 Task: Create in the project ZeroG in Backlog an issue 'Implement a new cloud-based solution for the native application. ', assign it to team member softage.1@softage.net and change the status to IN PROGRESS.
Action: Mouse moved to (201, 52)
Screenshot: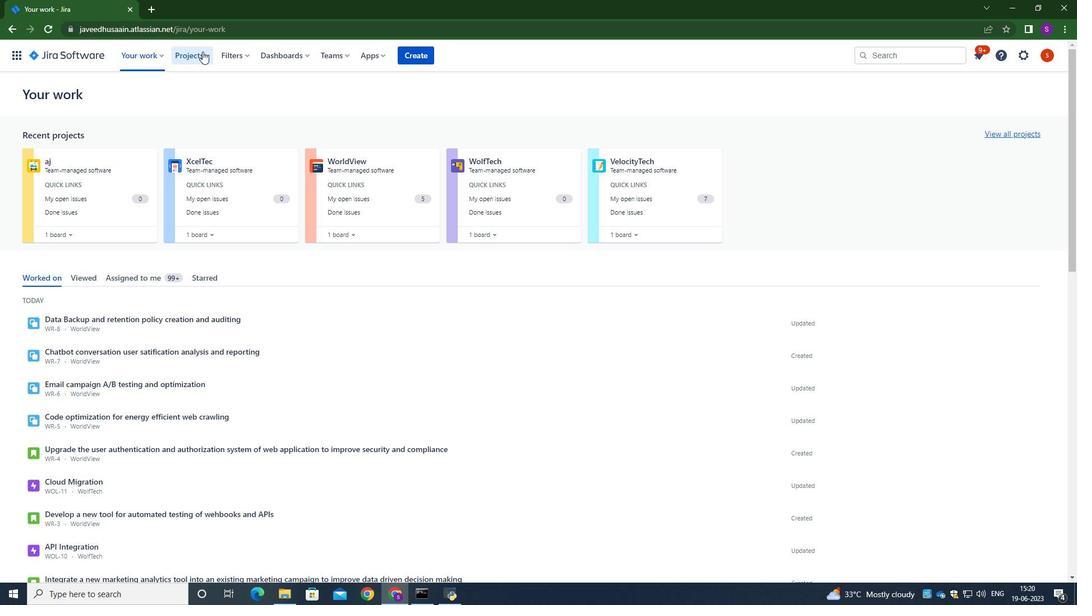 
Action: Mouse pressed left at (201, 52)
Screenshot: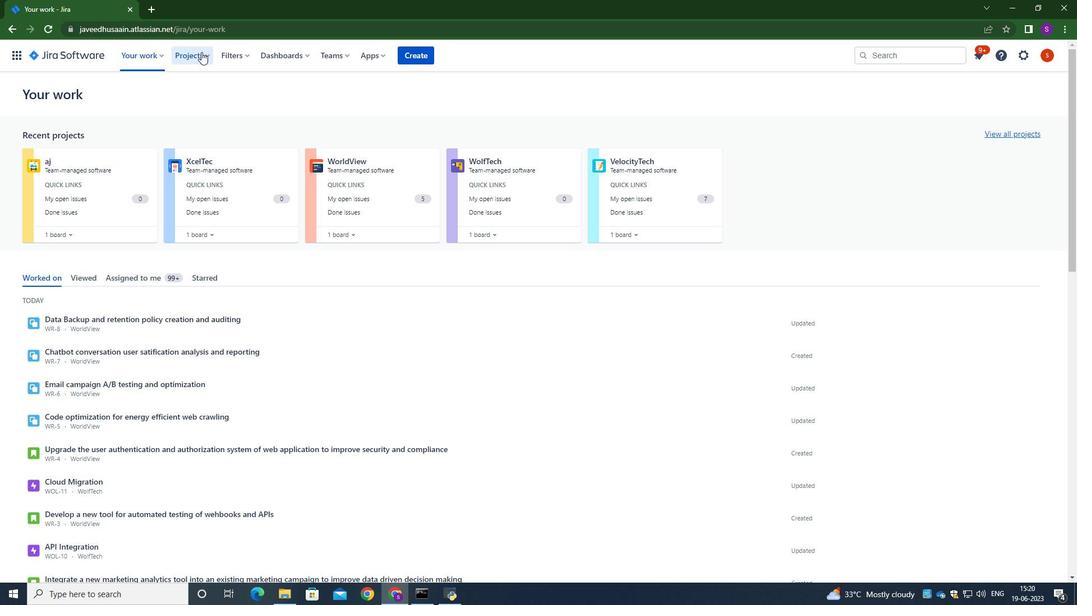 
Action: Mouse moved to (236, 112)
Screenshot: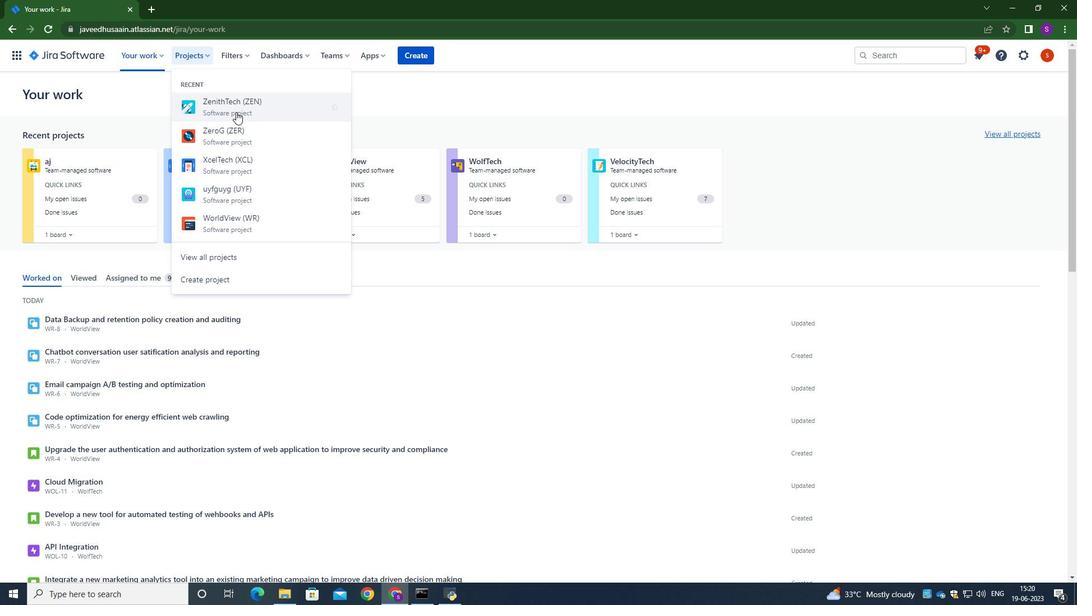 
Action: Mouse pressed left at (236, 112)
Screenshot: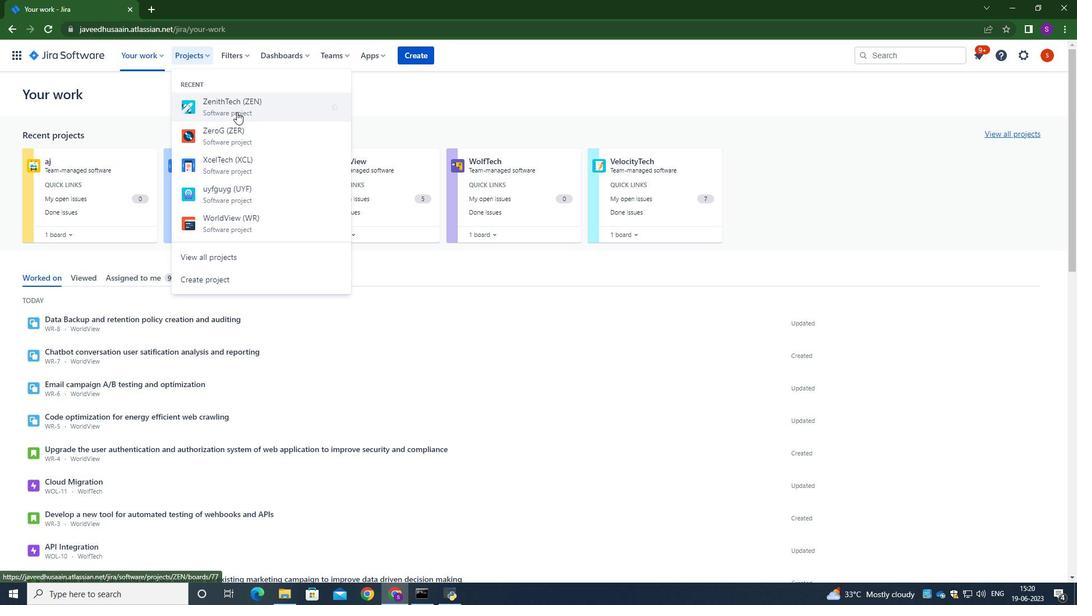 
Action: Mouse moved to (203, 55)
Screenshot: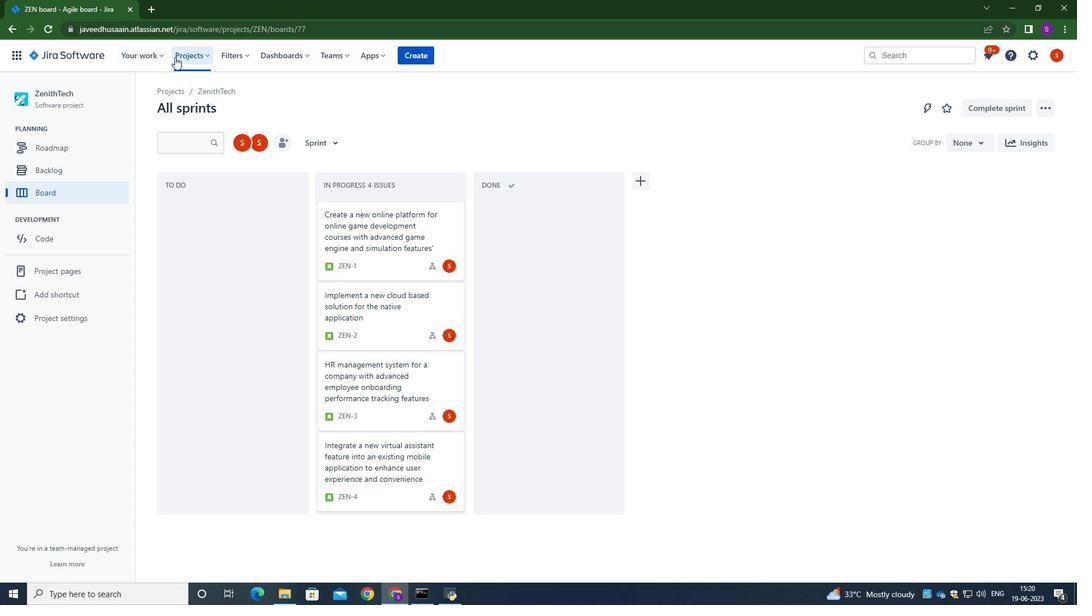 
Action: Mouse pressed left at (203, 55)
Screenshot: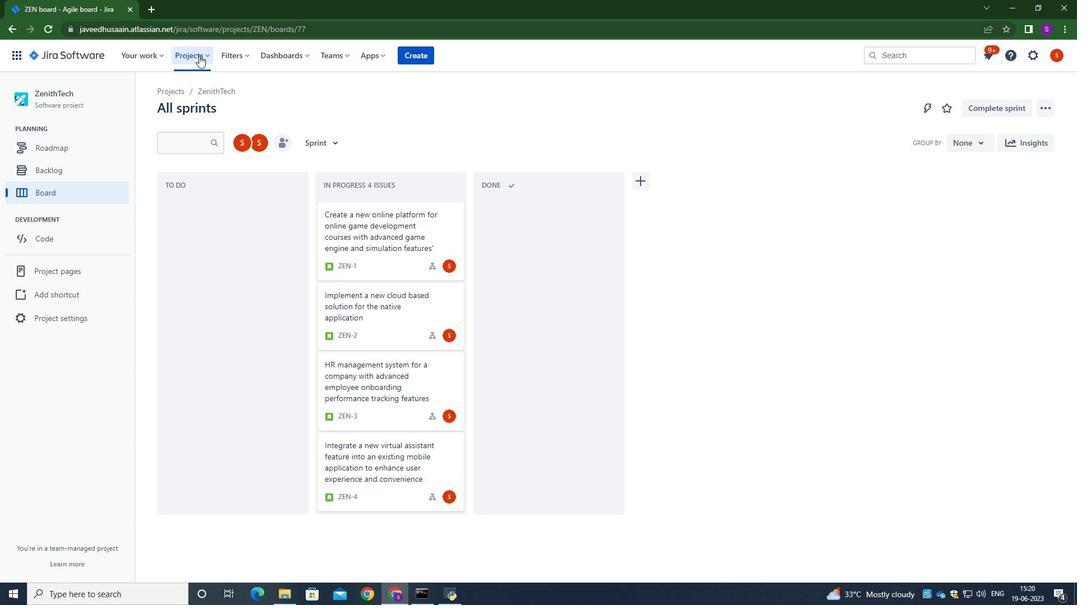 
Action: Mouse moved to (224, 139)
Screenshot: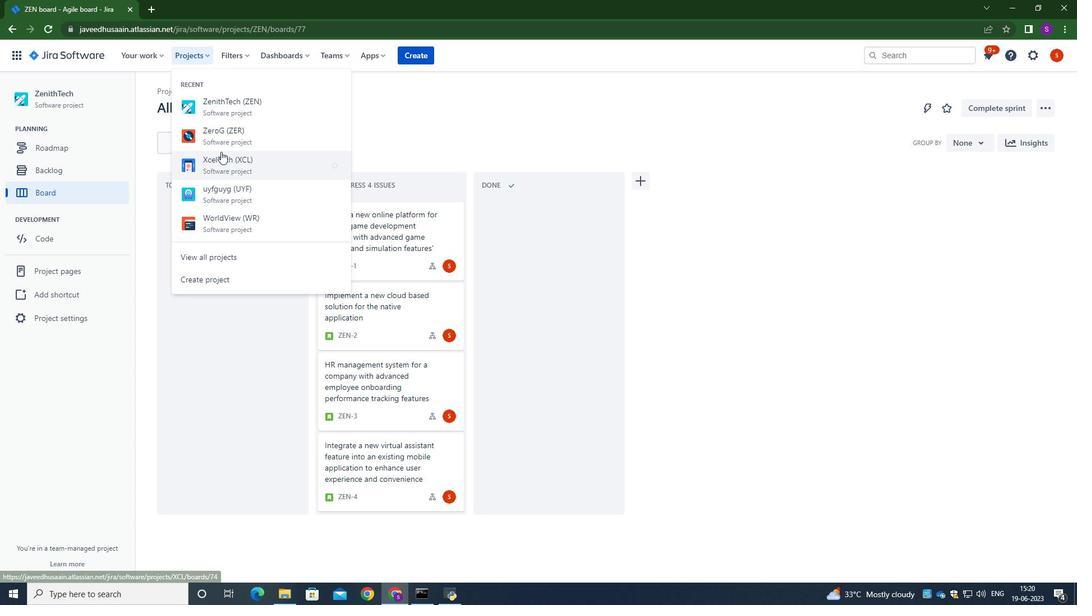 
Action: Mouse pressed left at (224, 139)
Screenshot: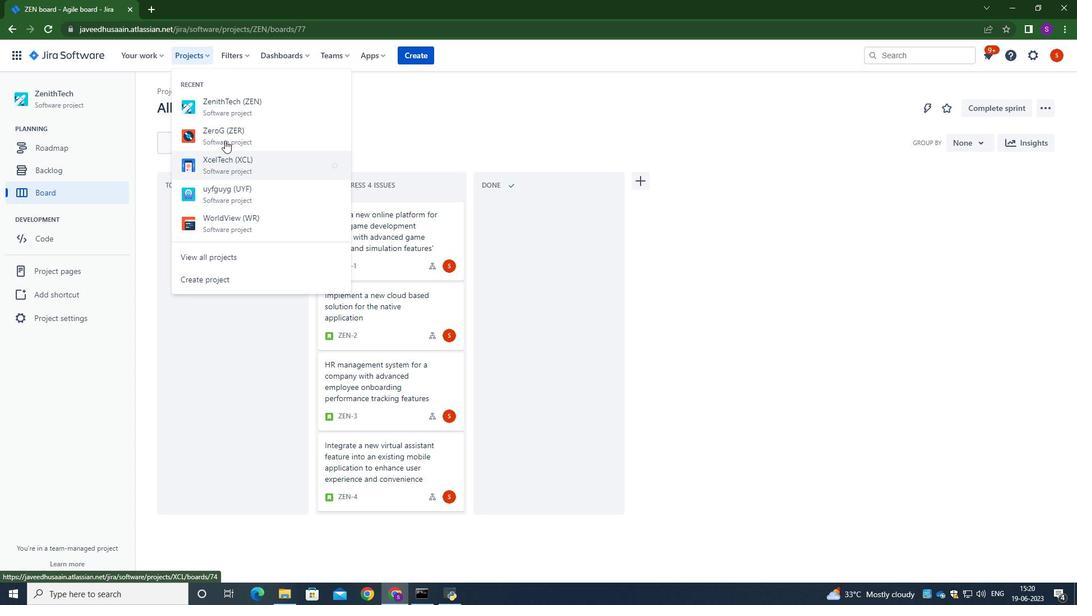 
Action: Mouse moved to (39, 169)
Screenshot: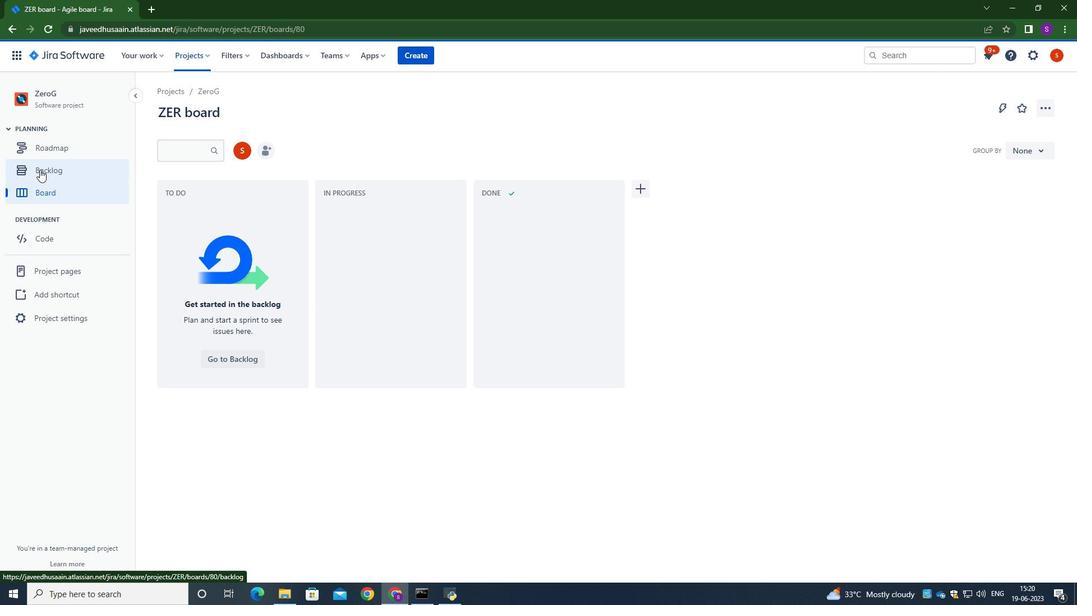 
Action: Mouse pressed left at (39, 169)
Screenshot: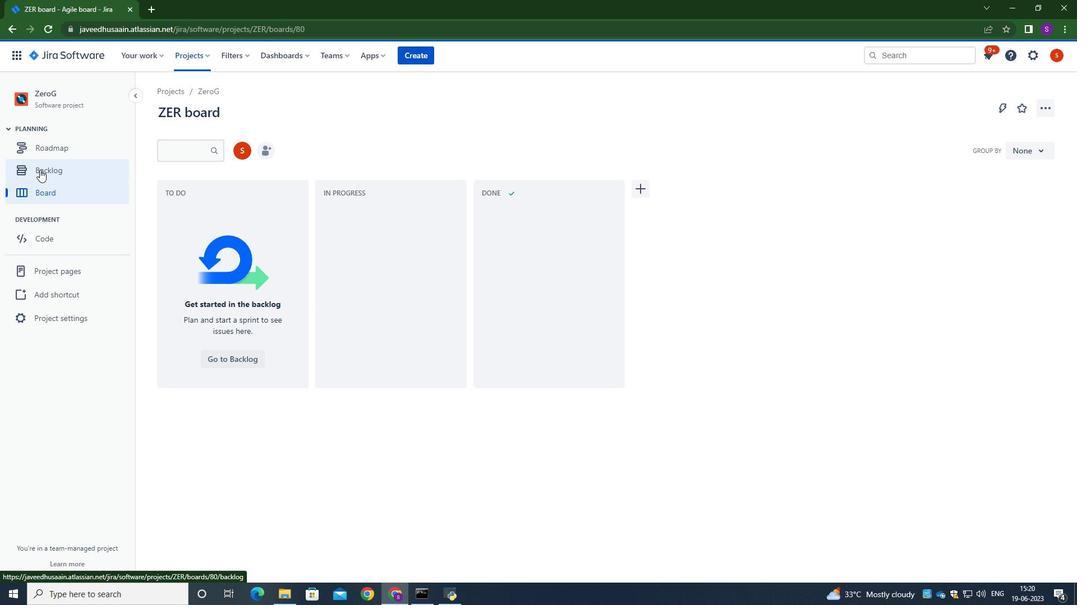 
Action: Mouse moved to (405, 261)
Screenshot: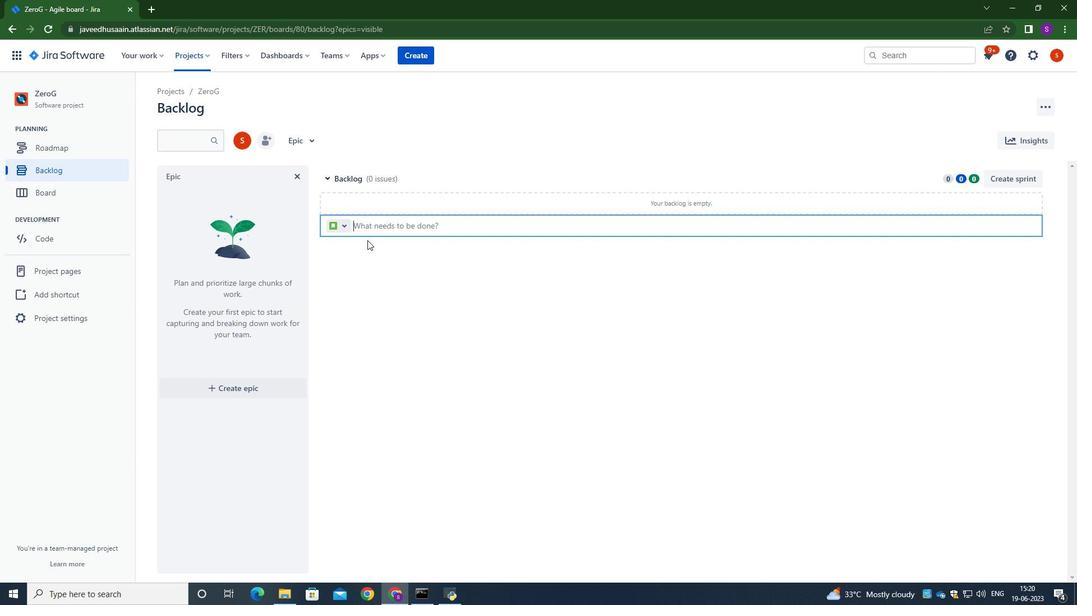 
Action: Mouse pressed left at (405, 261)
Screenshot: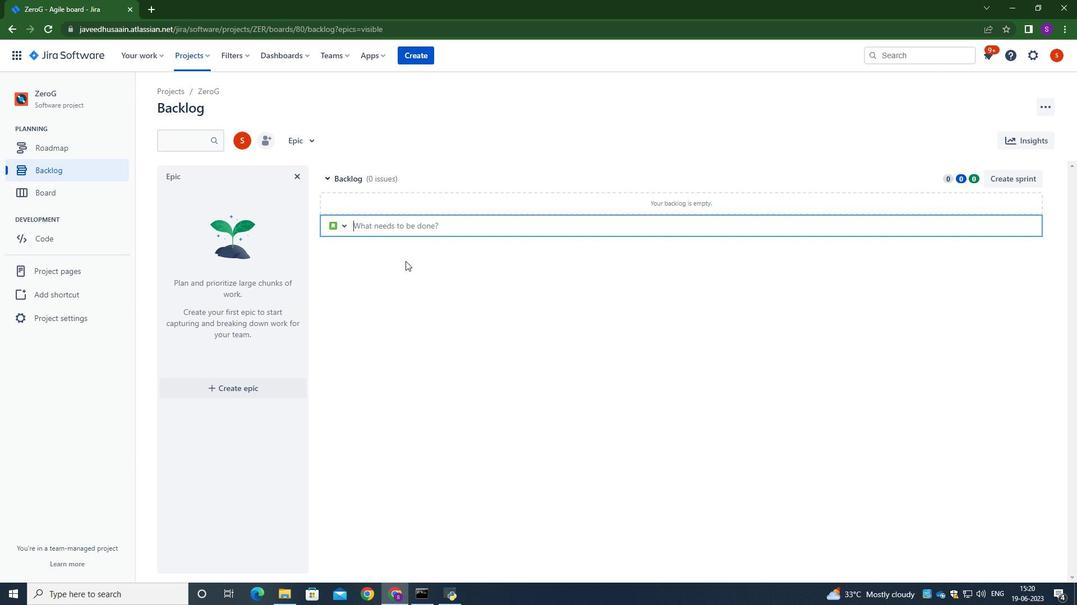 
Action: Mouse moved to (382, 228)
Screenshot: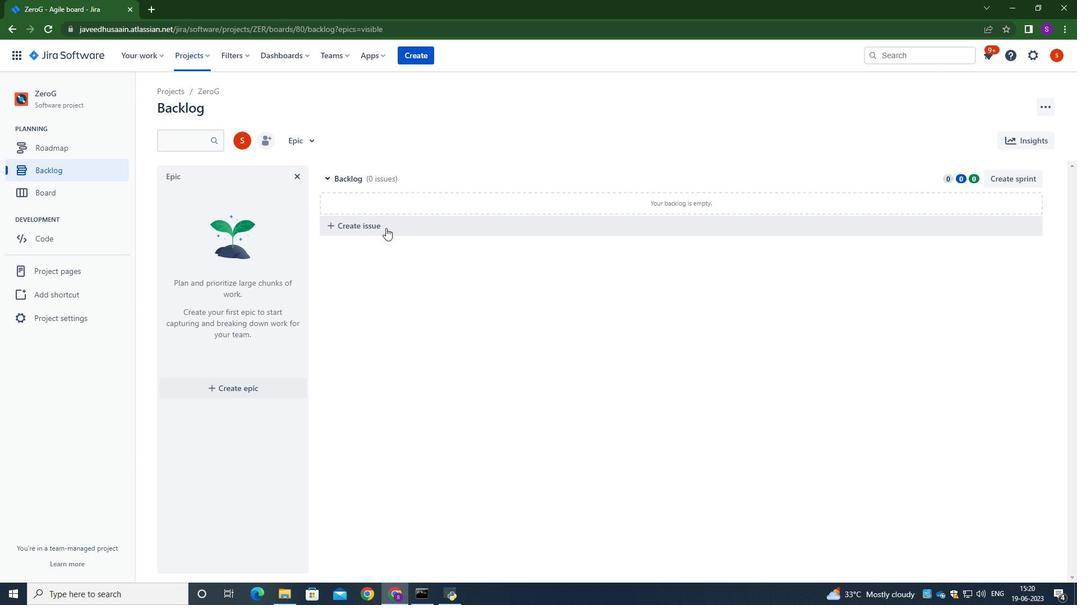 
Action: Mouse pressed left at (382, 228)
Screenshot: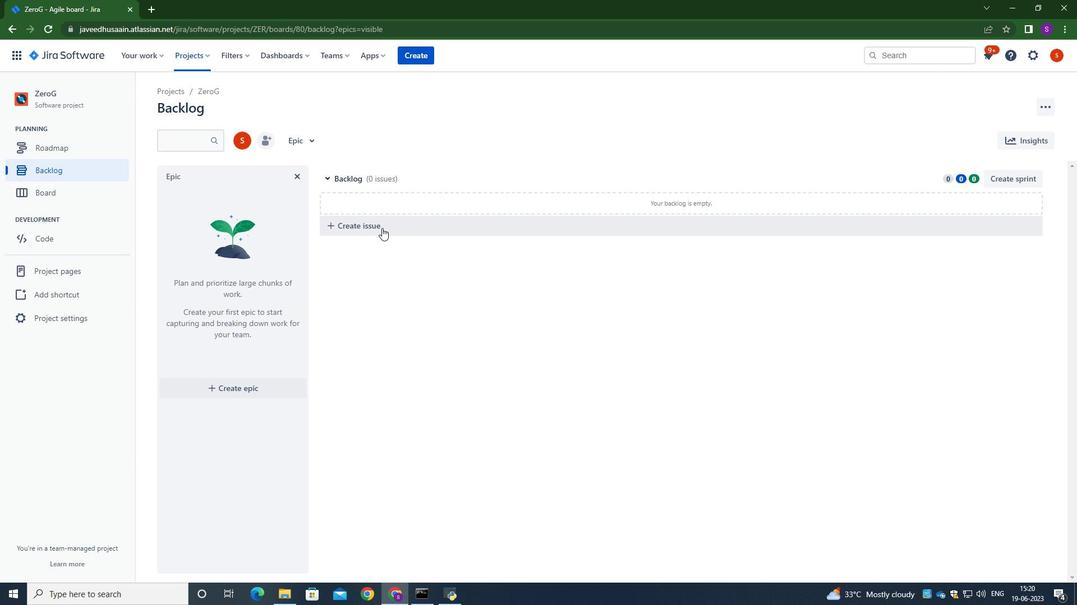 
Action: Key pressed <Key.caps_lock>I<Key.caps_lock>mplement<Key.space>a<Key.space>new<Key.space>cloud-based<Key.space>solution<Key.space>for<Key.space>the<Key.space>native<Key.space>application<Key.enter><Key.delete>
Screenshot: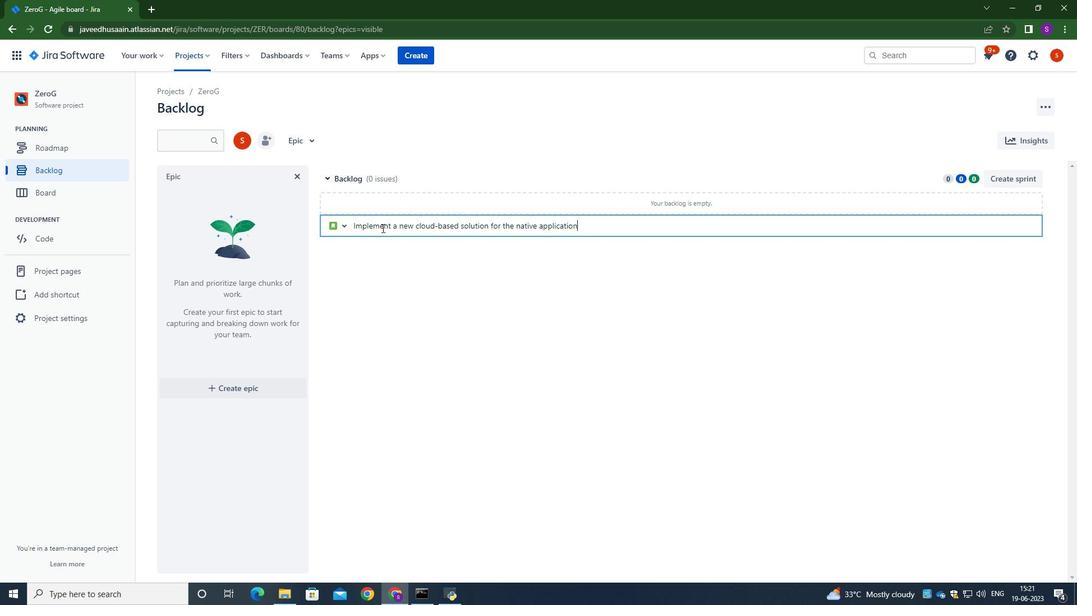 
Action: Mouse moved to (1013, 200)
Screenshot: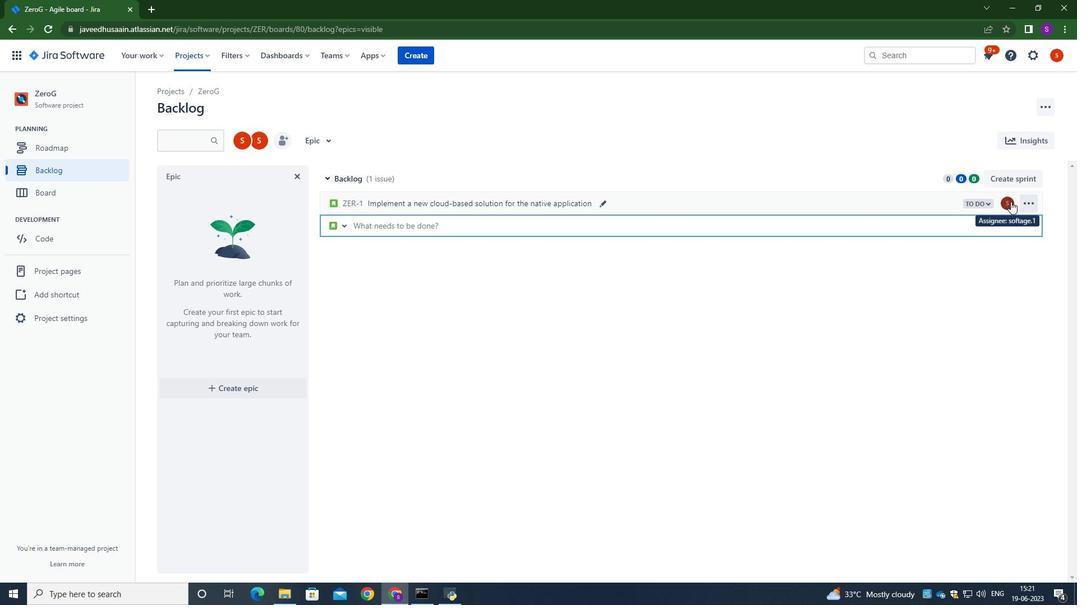 
Action: Mouse pressed left at (1013, 200)
Screenshot: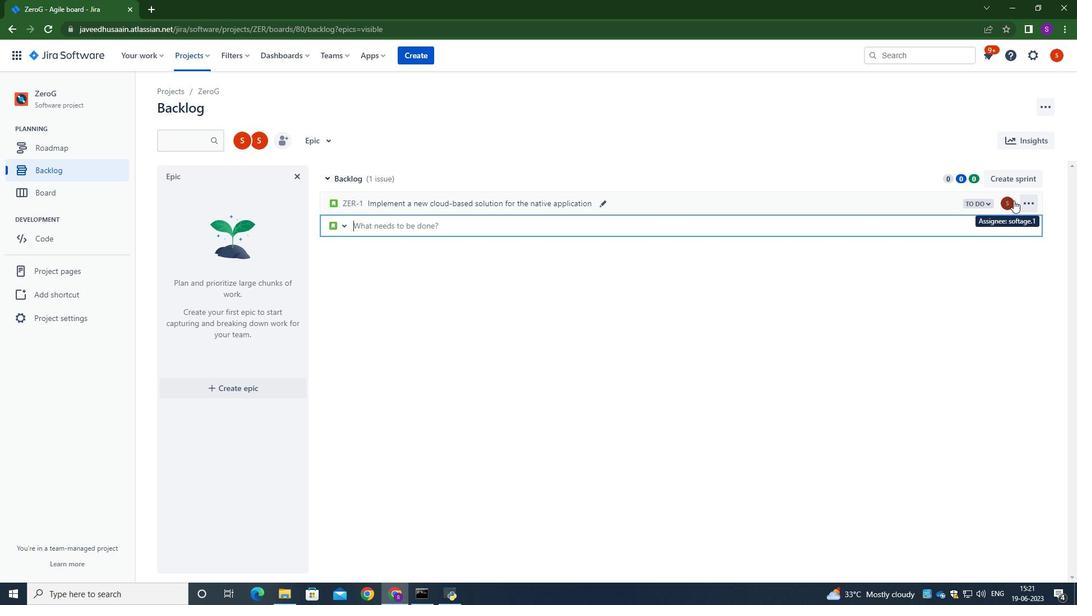 
Action: Mouse moved to (927, 218)
Screenshot: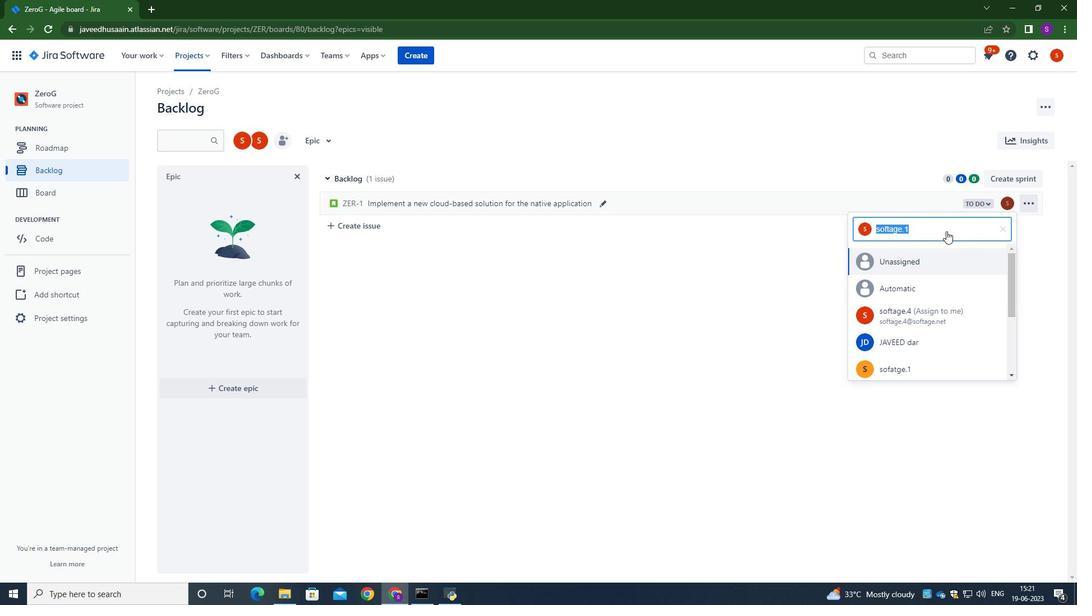 
Action: Key pressed sf<Key.backspace>oftat<Key.backspace><Key.backspace>age.1<Key.shift>@softage.net
Screenshot: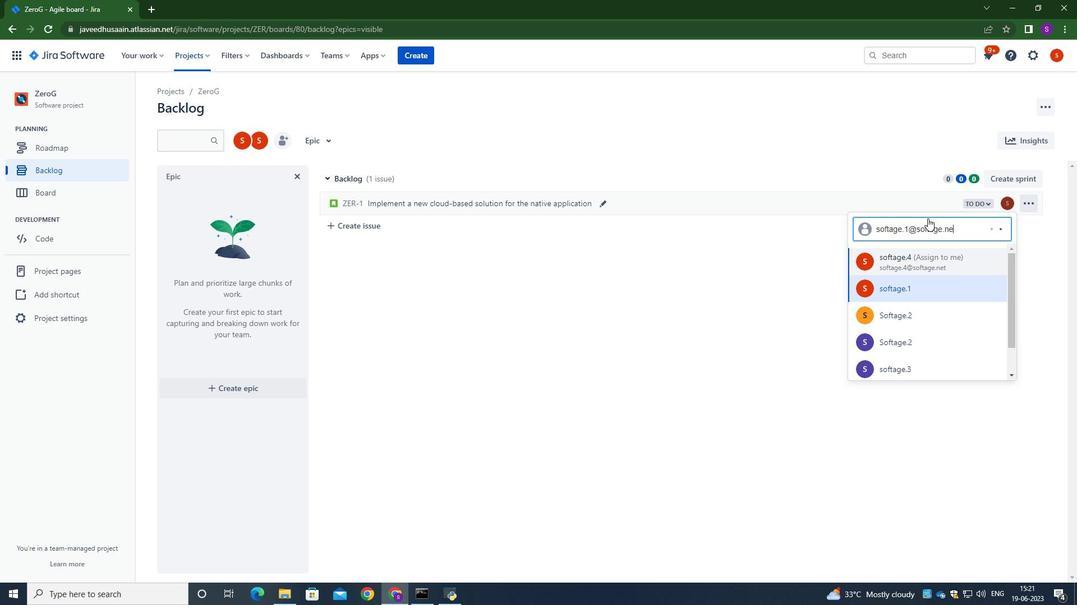 
Action: Mouse moved to (904, 267)
Screenshot: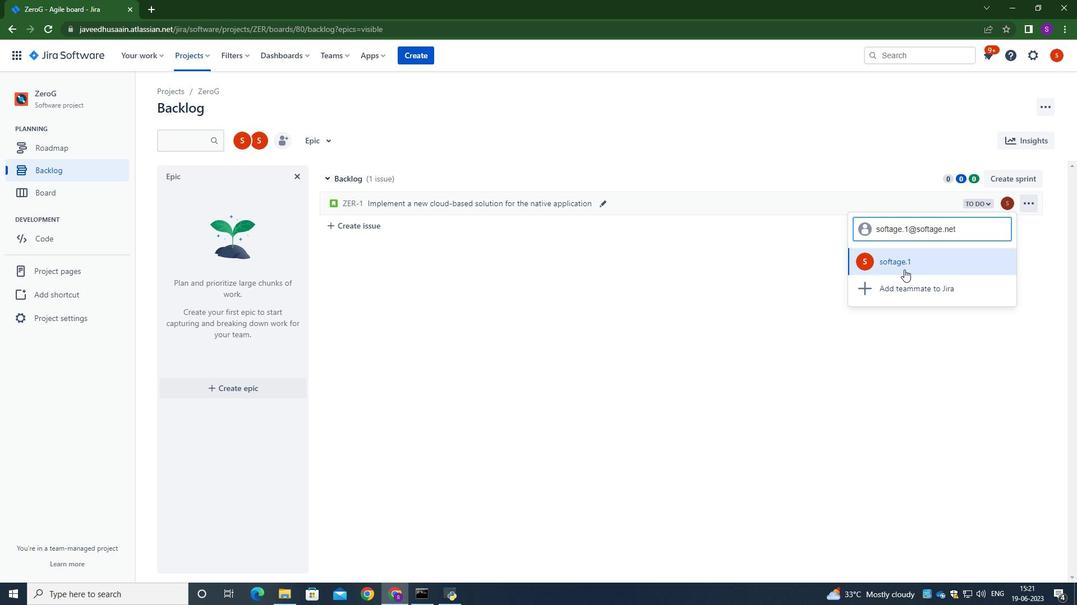 
Action: Mouse pressed left at (904, 267)
Screenshot: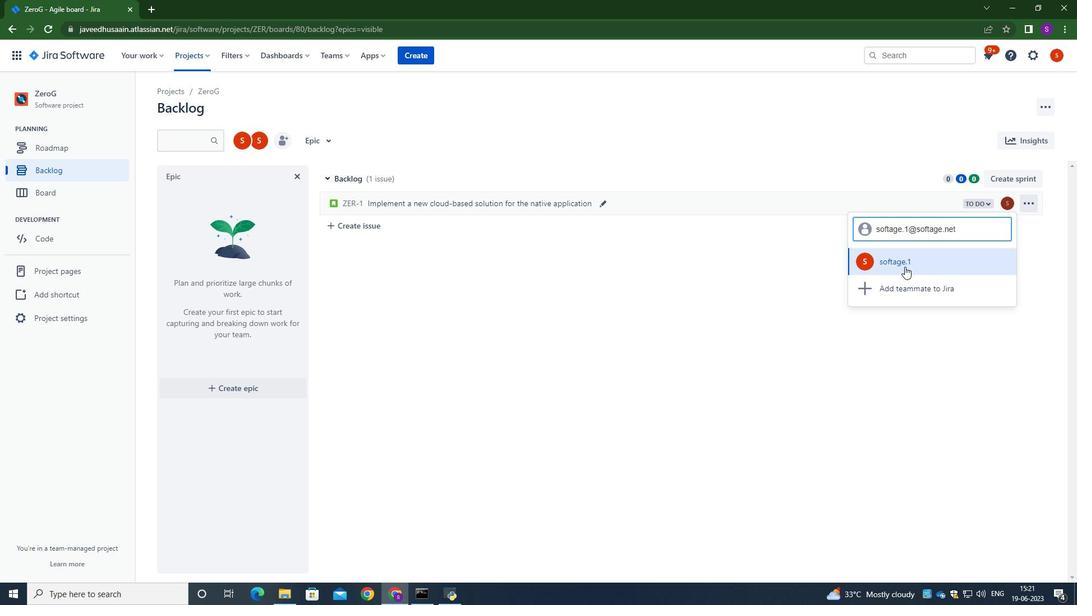 
Action: Mouse moved to (981, 202)
Screenshot: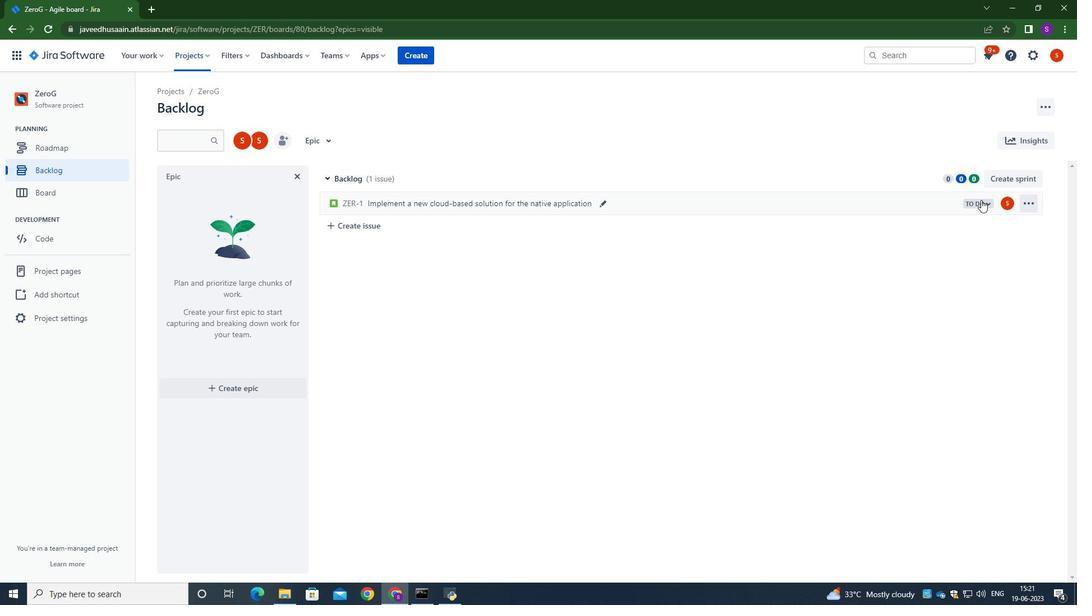 
Action: Mouse pressed left at (981, 202)
Screenshot: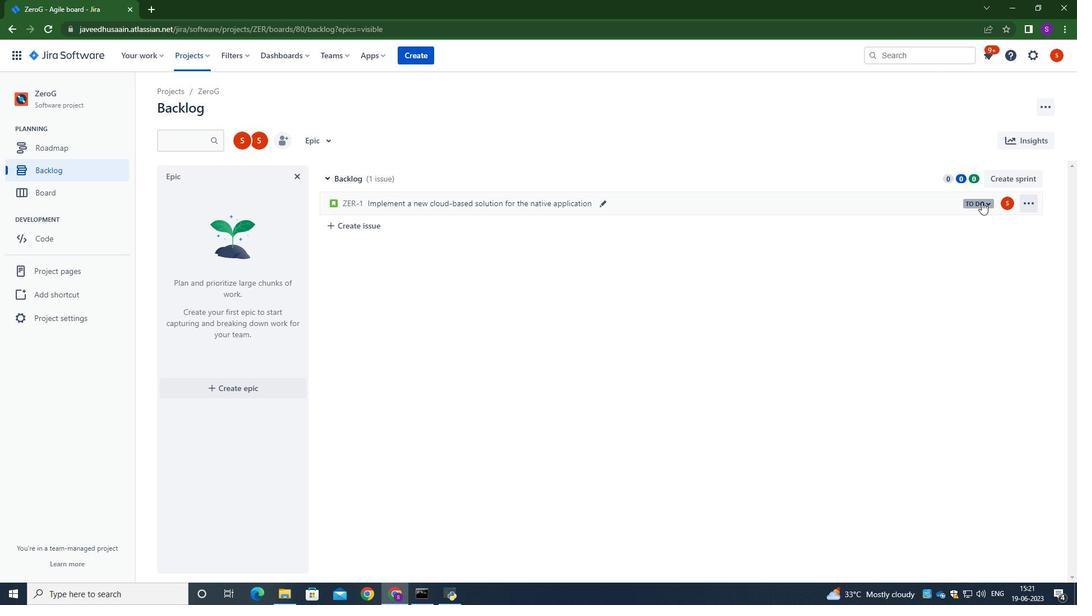 
Action: Mouse moved to (924, 228)
Screenshot: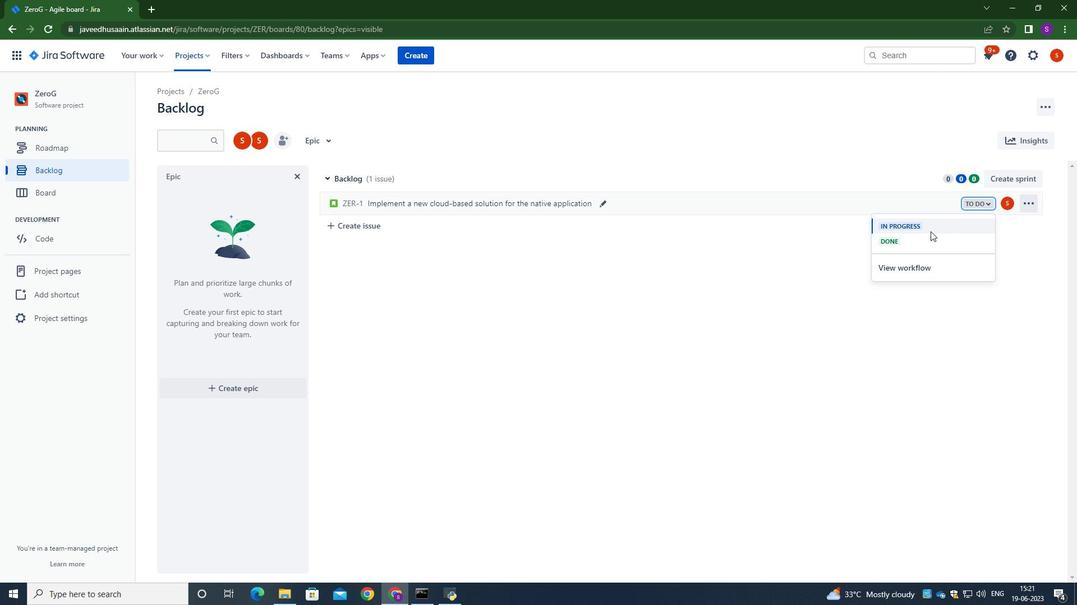 
Action: Mouse pressed left at (924, 228)
Screenshot: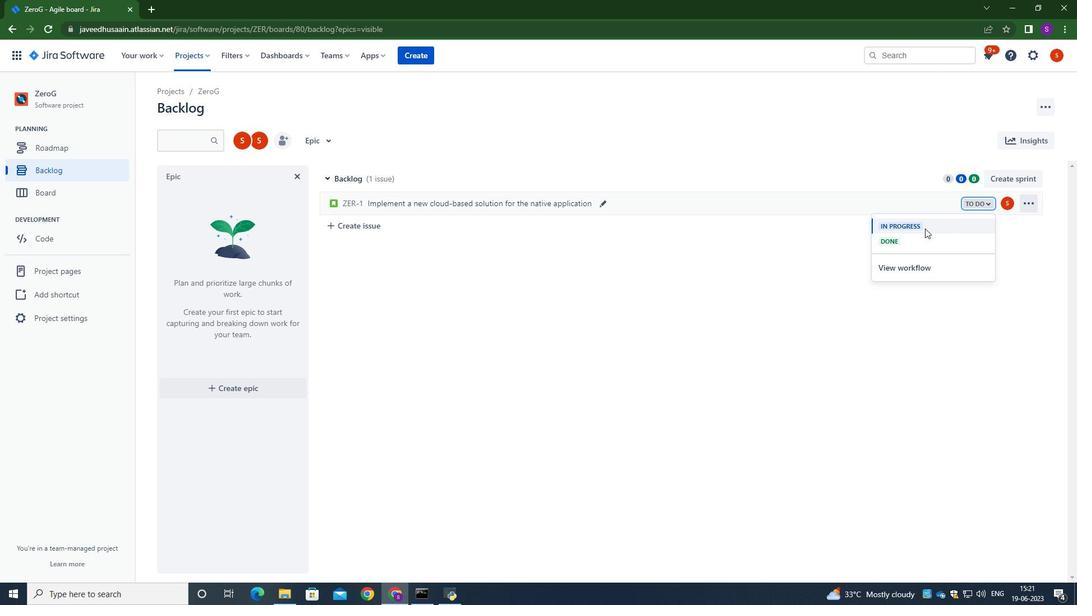 
Action: Mouse moved to (795, 304)
Screenshot: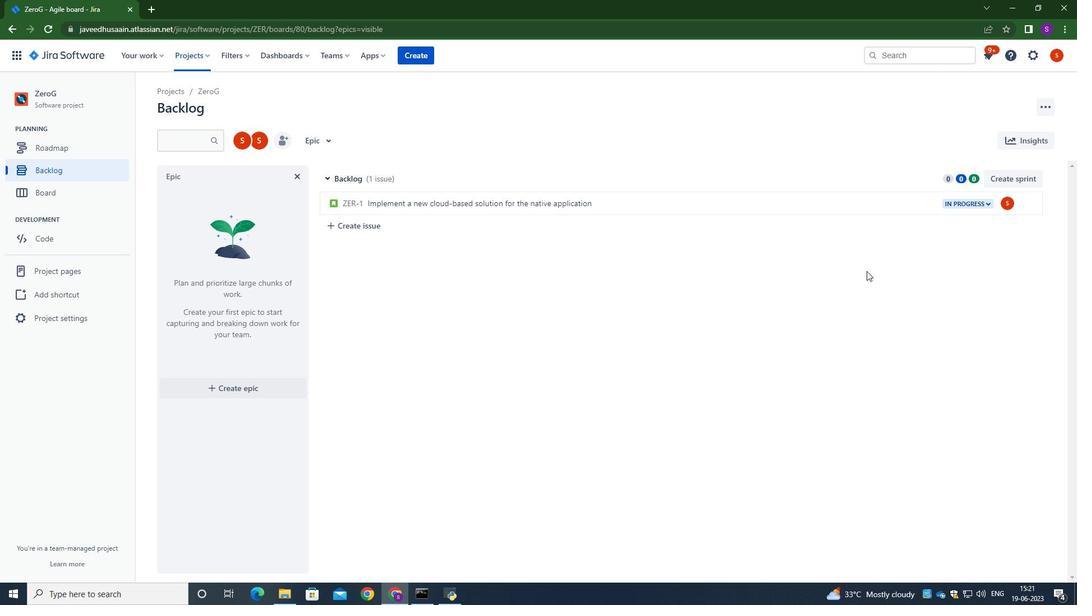 
Action: Mouse pressed left at (795, 304)
Screenshot: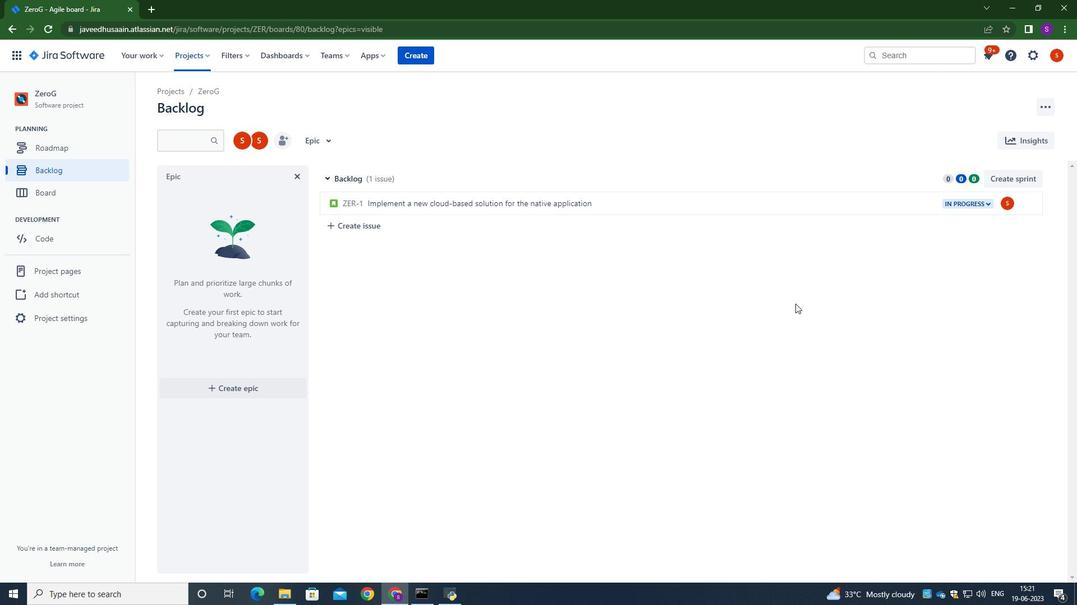 
